 Task: Add Attachment from computer to Card Card0000000281 in Board Board0000000071 in Workspace WS0000000024 in Trello. Add Cover Purple to Card Card0000000281 in Board Board0000000071 in Workspace WS0000000024 in Trello. Add "Move Card To …" Button titled Button0000000281 to "top" of the list "To Do" to Card Card0000000281 in Board Board0000000071 in Workspace WS0000000024 in Trello. Add Description DS0000000281 to Card Card0000000281 in Board Board0000000071 in Workspace WS0000000024 in Trello. Add Comment CM0000000281 to Card Card0000000281 in Board Board0000000071 in Workspace WS0000000024 in Trello
Action: Mouse moved to (362, 208)
Screenshot: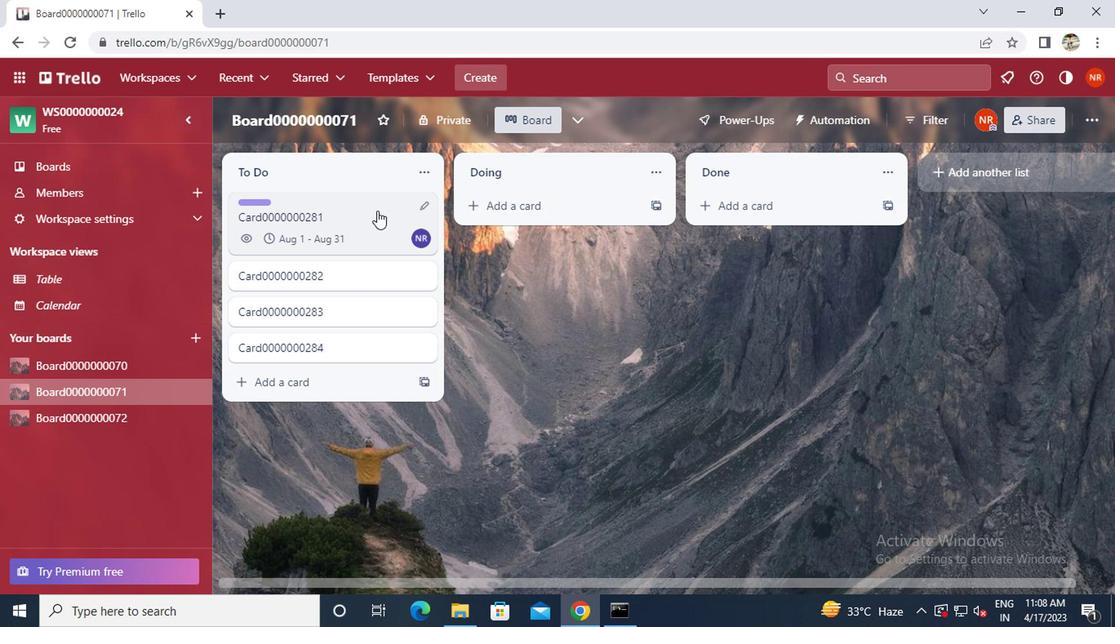
Action: Mouse pressed left at (362, 208)
Screenshot: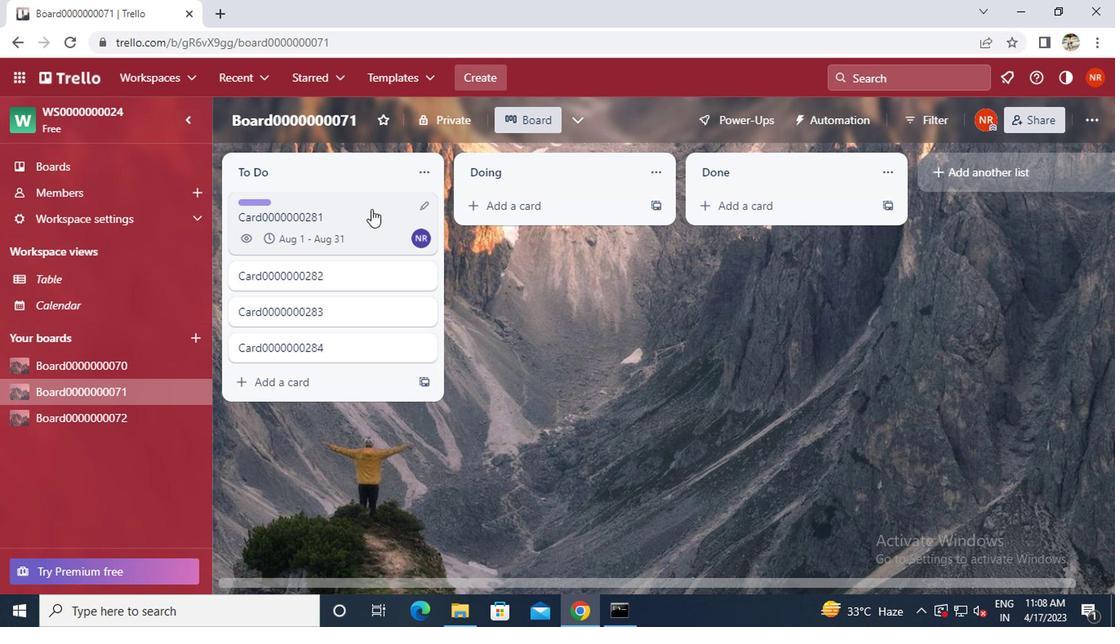 
Action: Mouse moved to (729, 342)
Screenshot: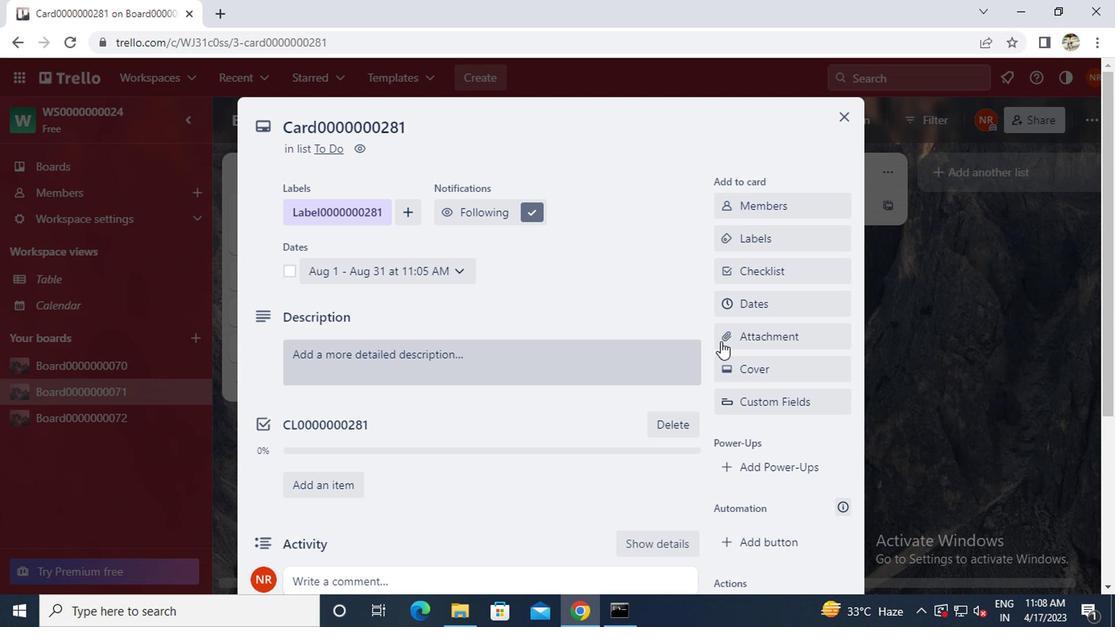 
Action: Mouse pressed left at (729, 342)
Screenshot: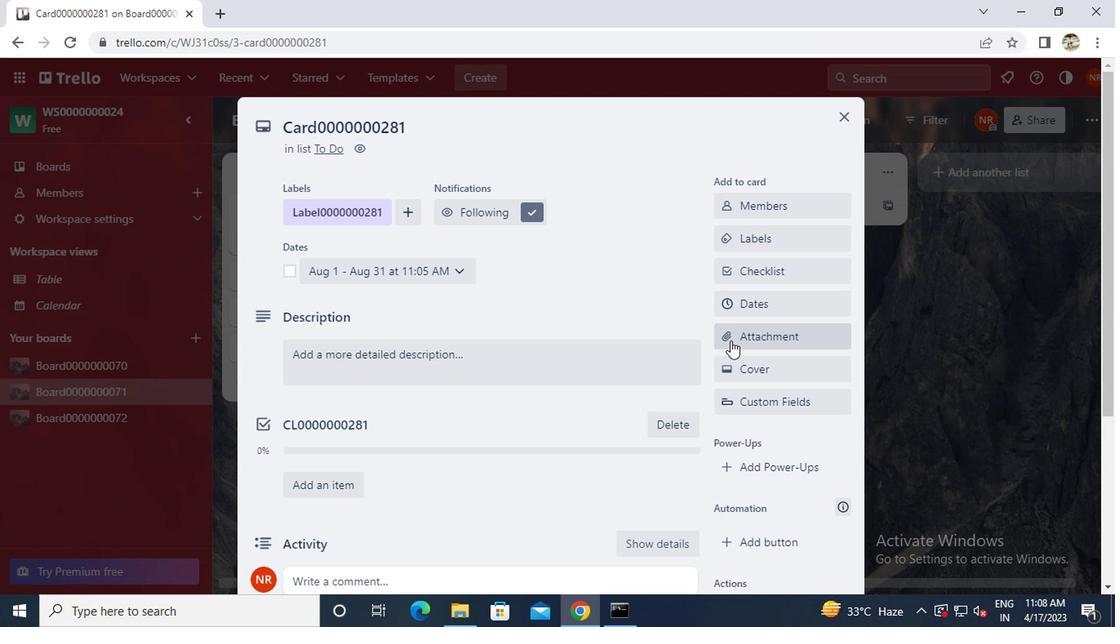 
Action: Mouse moved to (726, 151)
Screenshot: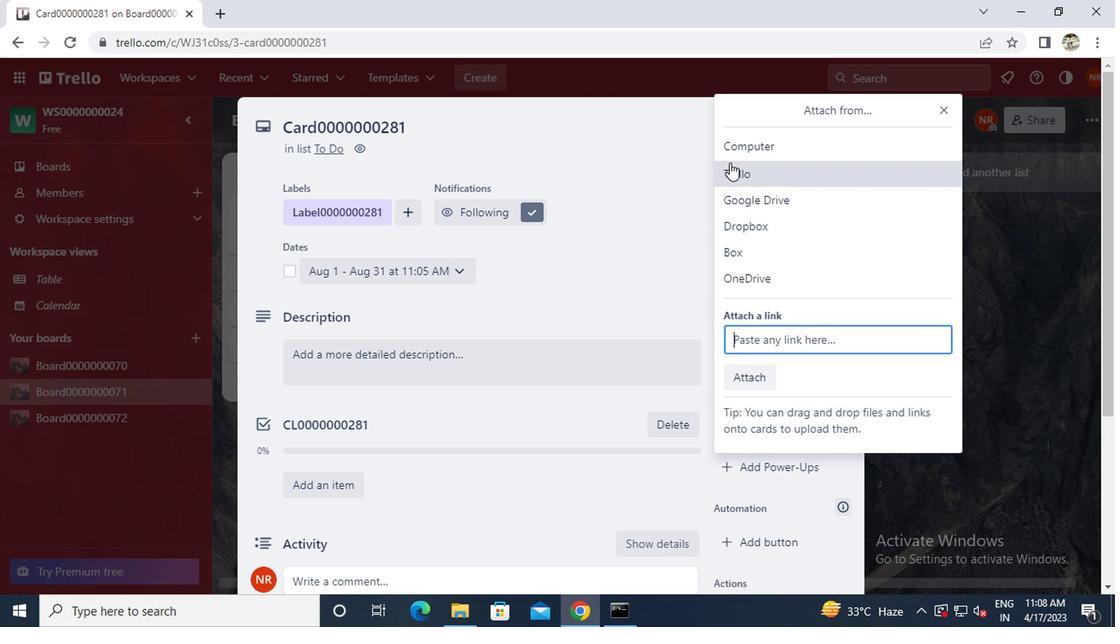 
Action: Mouse pressed left at (726, 151)
Screenshot: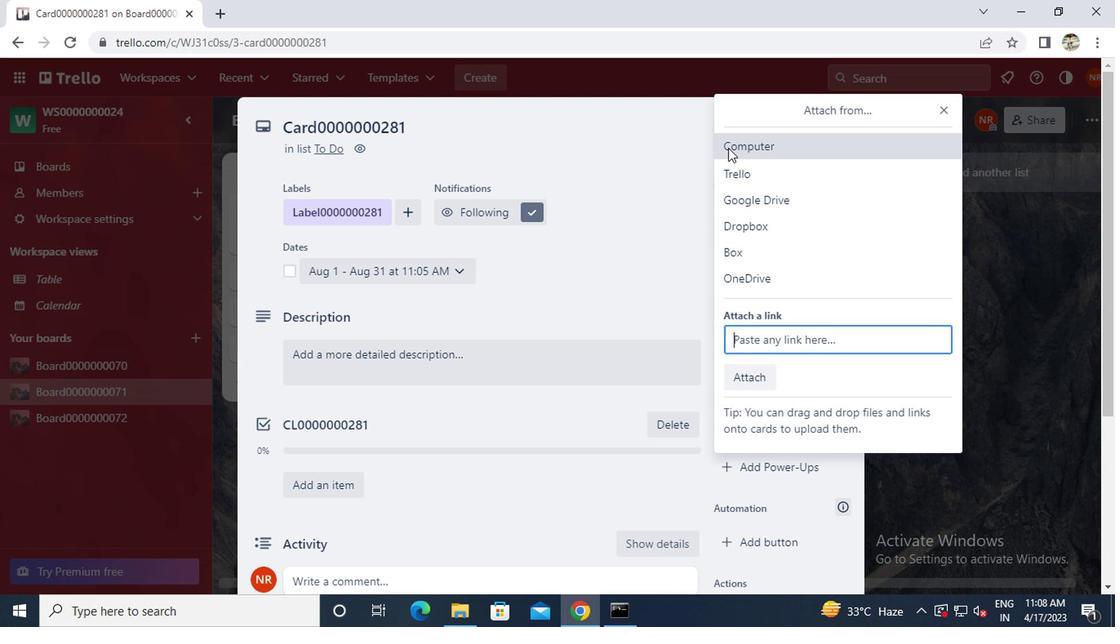 
Action: Mouse moved to (365, 193)
Screenshot: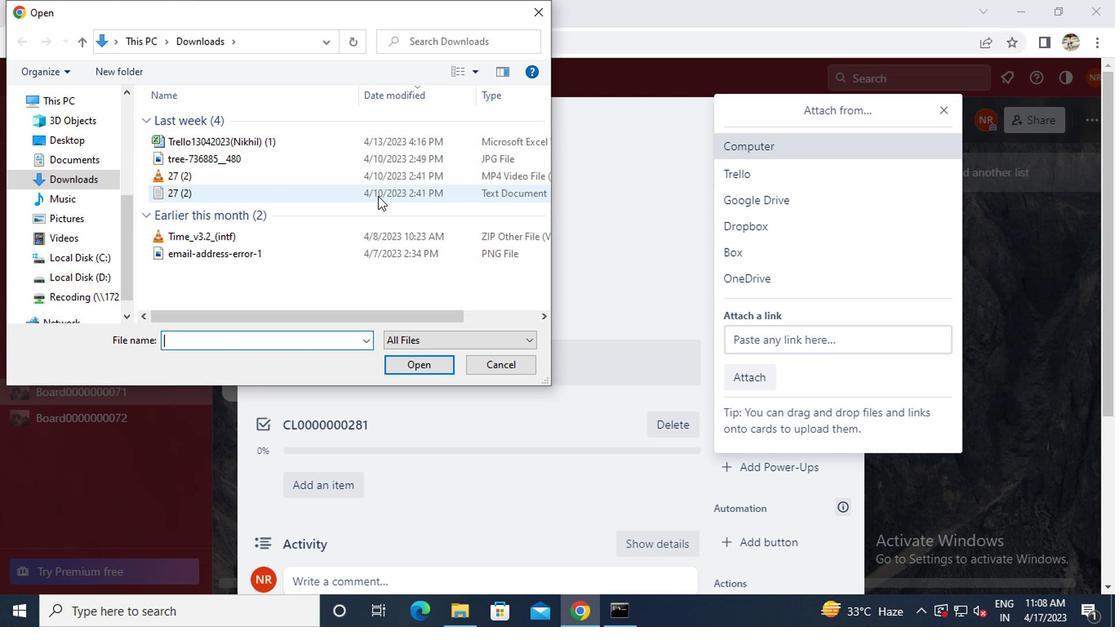 
Action: Mouse pressed left at (365, 193)
Screenshot: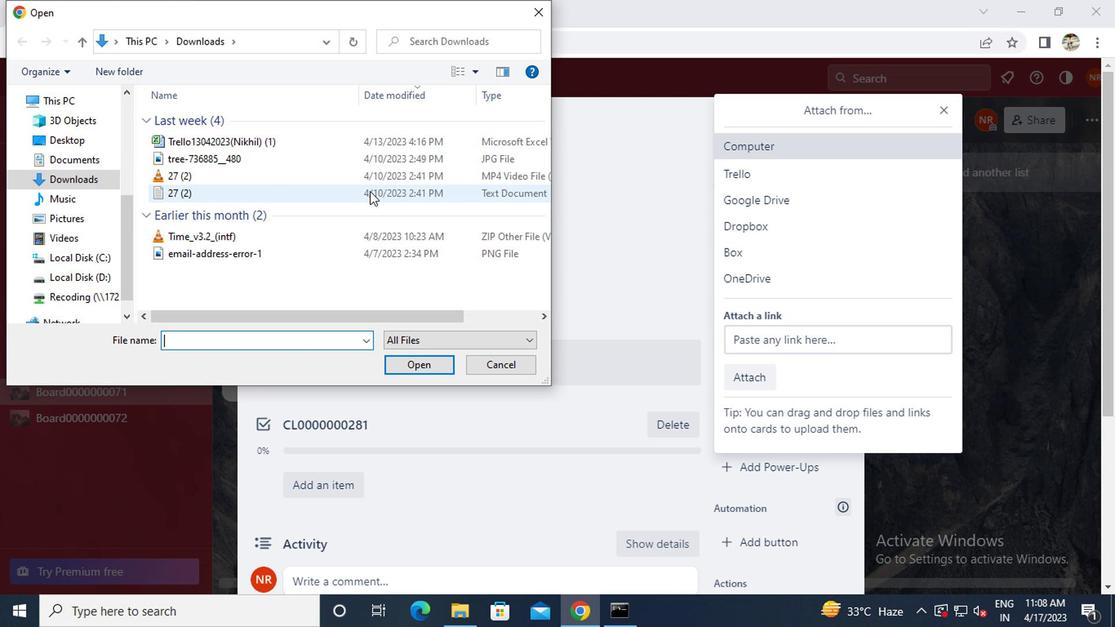 
Action: Mouse moved to (431, 370)
Screenshot: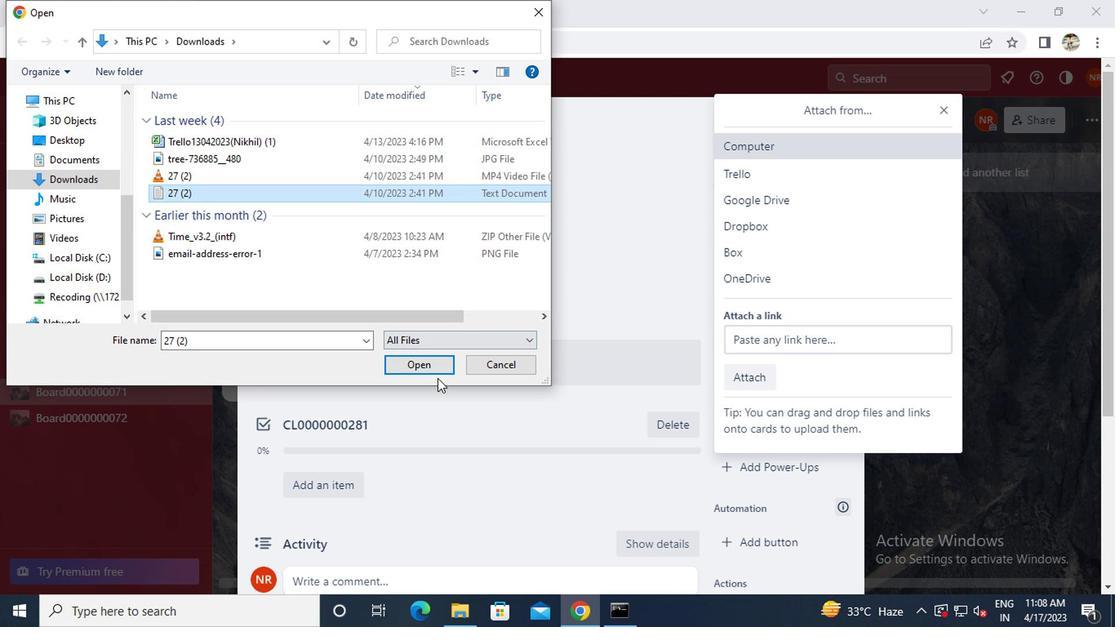 
Action: Mouse pressed left at (431, 370)
Screenshot: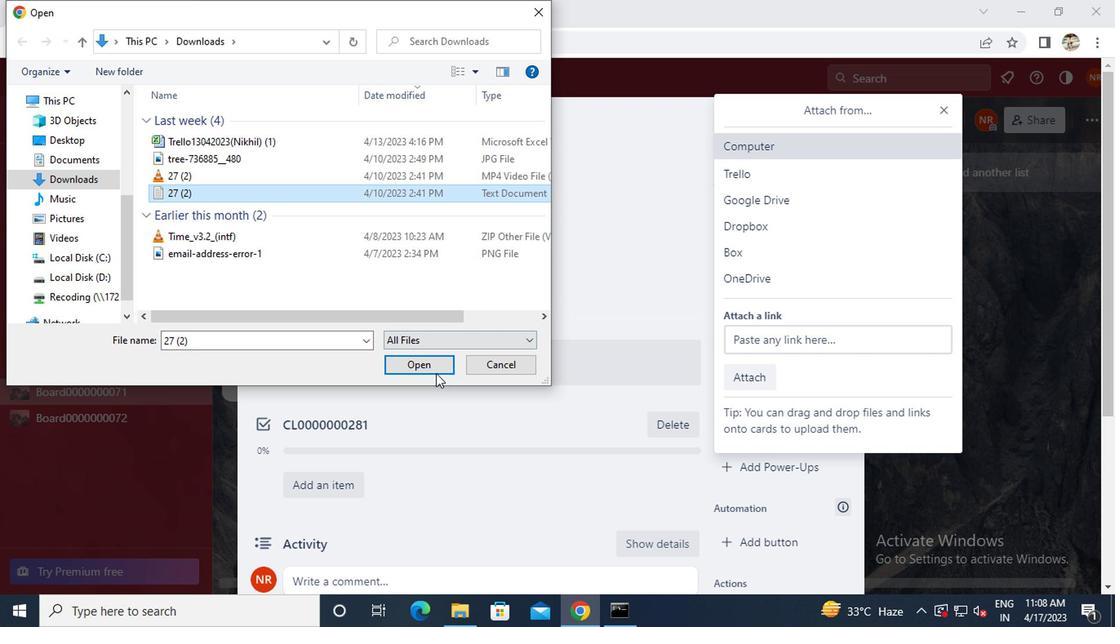 
Action: Mouse moved to (731, 371)
Screenshot: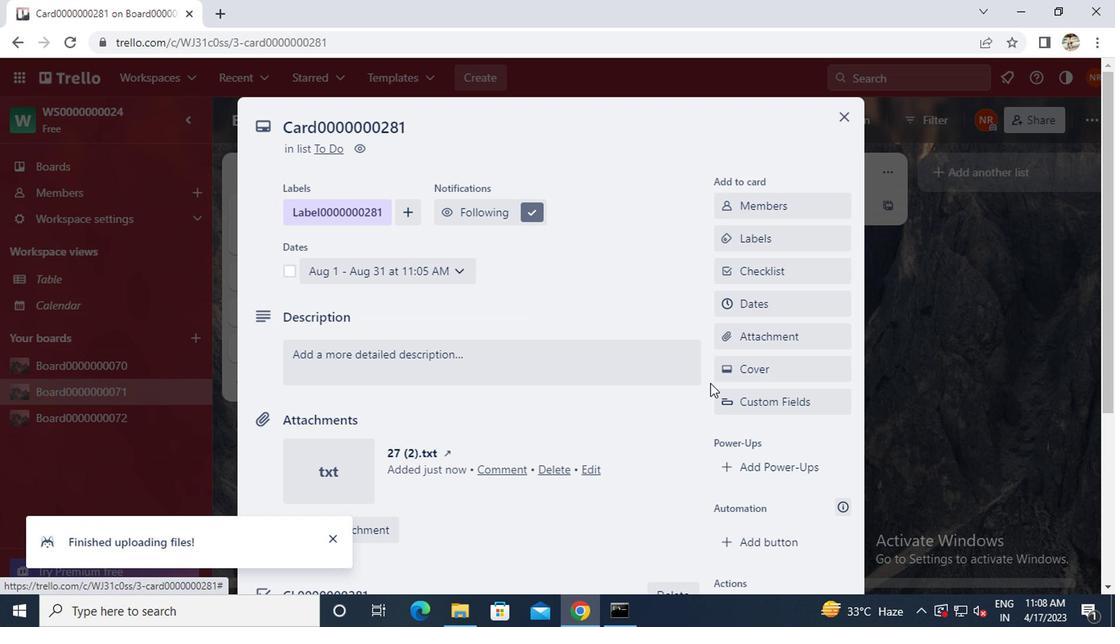 
Action: Mouse pressed left at (731, 371)
Screenshot: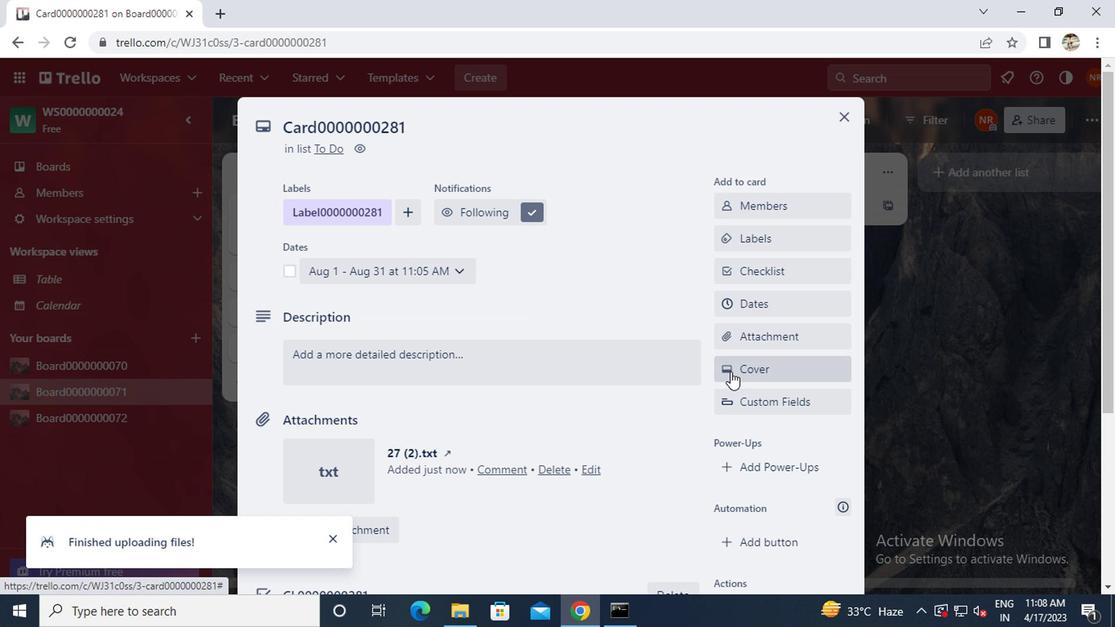 
Action: Mouse moved to (921, 260)
Screenshot: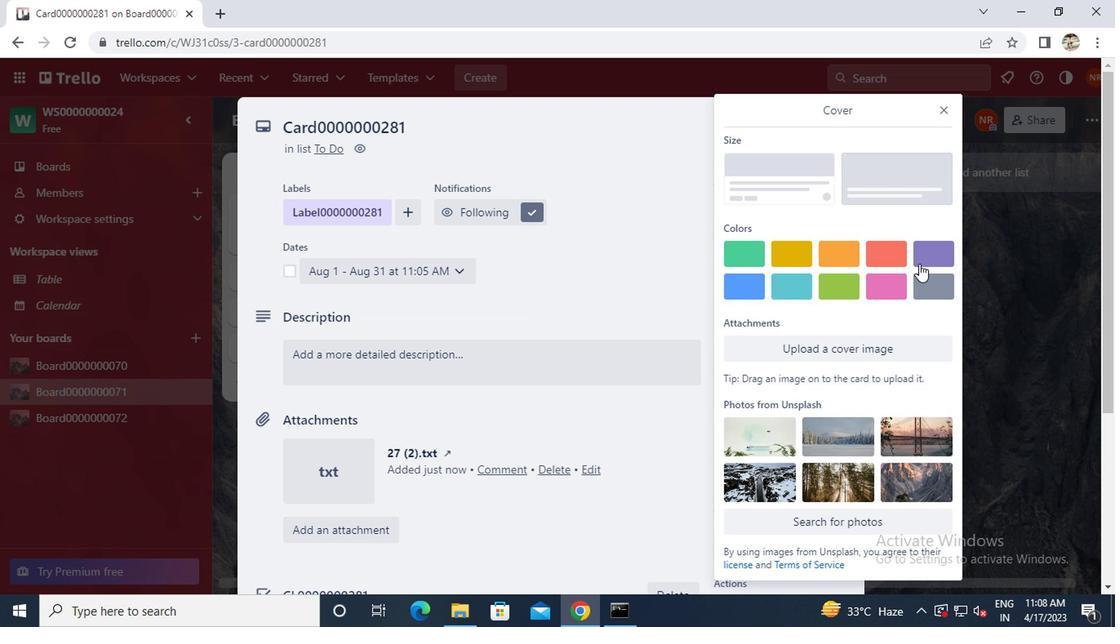 
Action: Mouse pressed left at (921, 260)
Screenshot: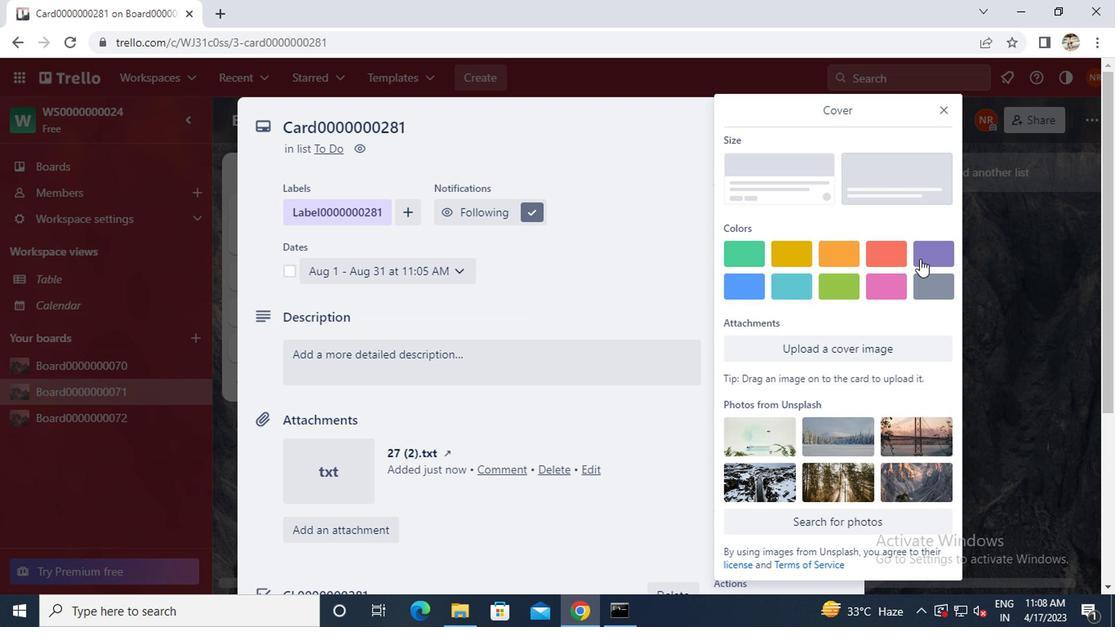 
Action: Mouse moved to (941, 109)
Screenshot: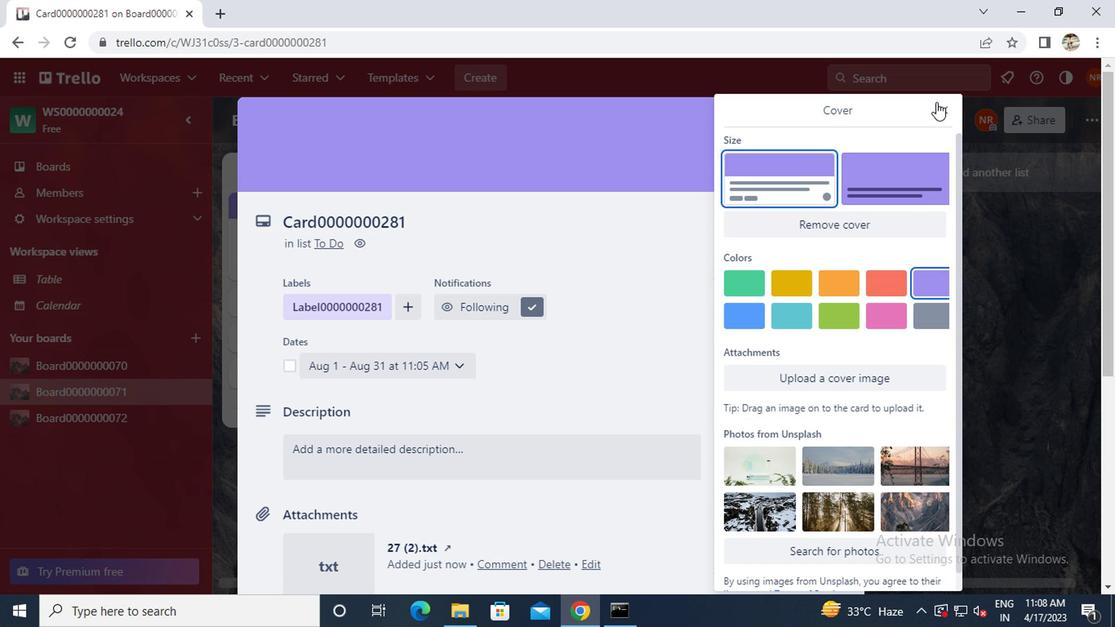 
Action: Mouse pressed left at (941, 109)
Screenshot: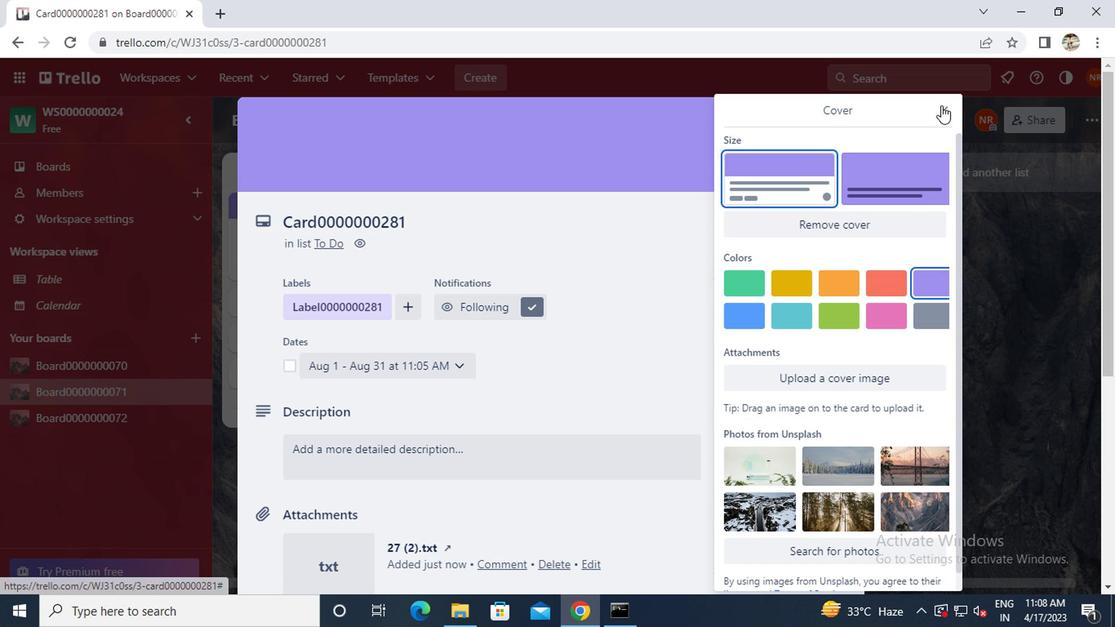
Action: Mouse moved to (776, 344)
Screenshot: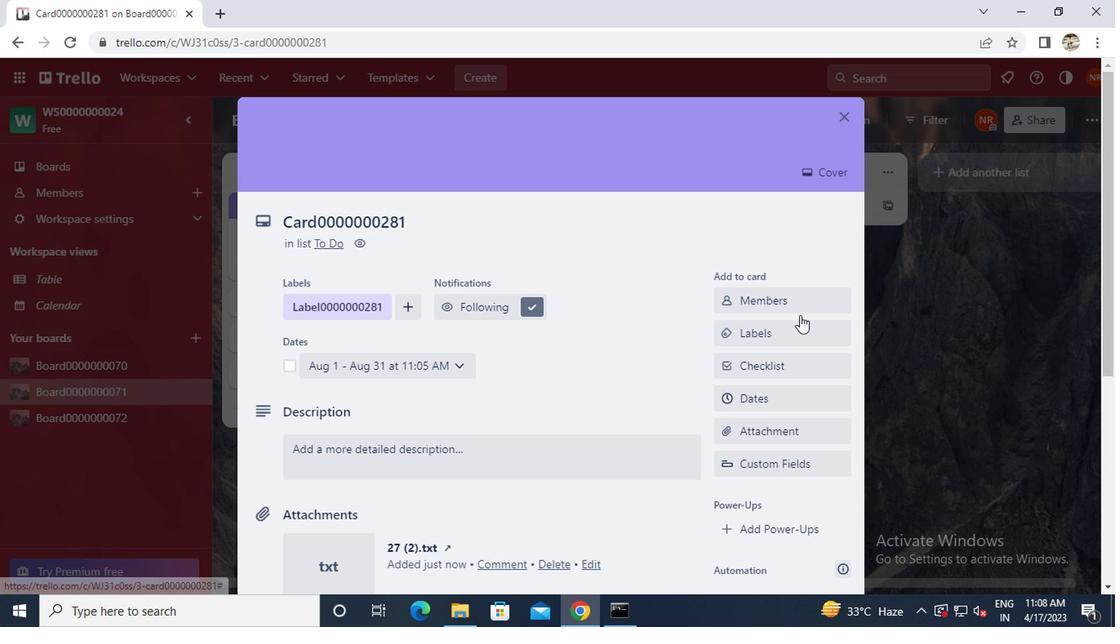 
Action: Mouse scrolled (776, 344) with delta (0, 0)
Screenshot: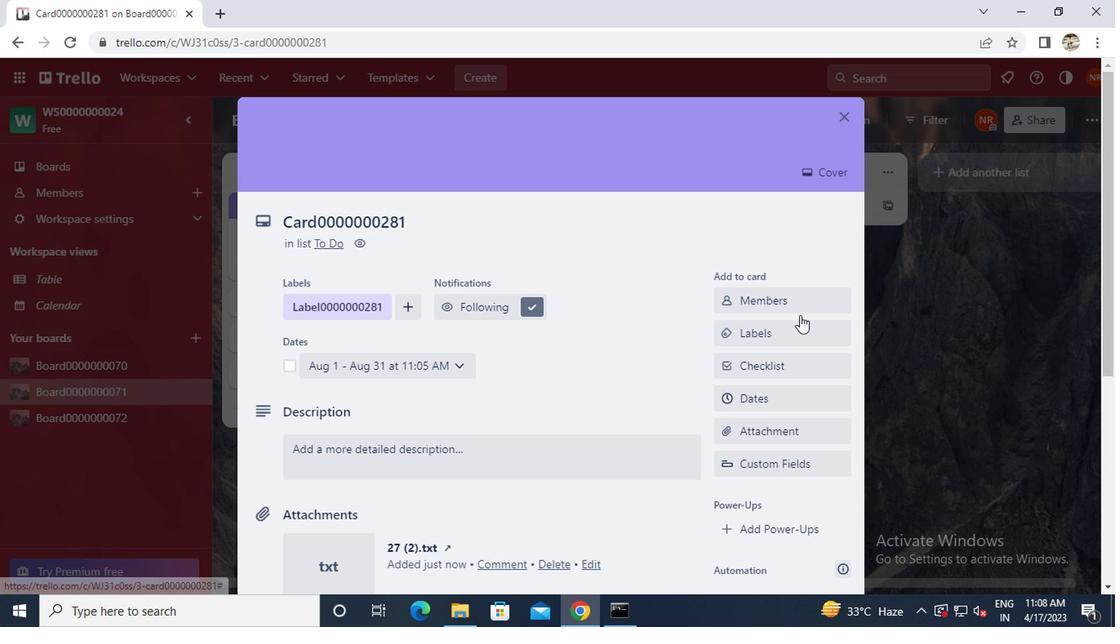 
Action: Mouse scrolled (776, 344) with delta (0, 0)
Screenshot: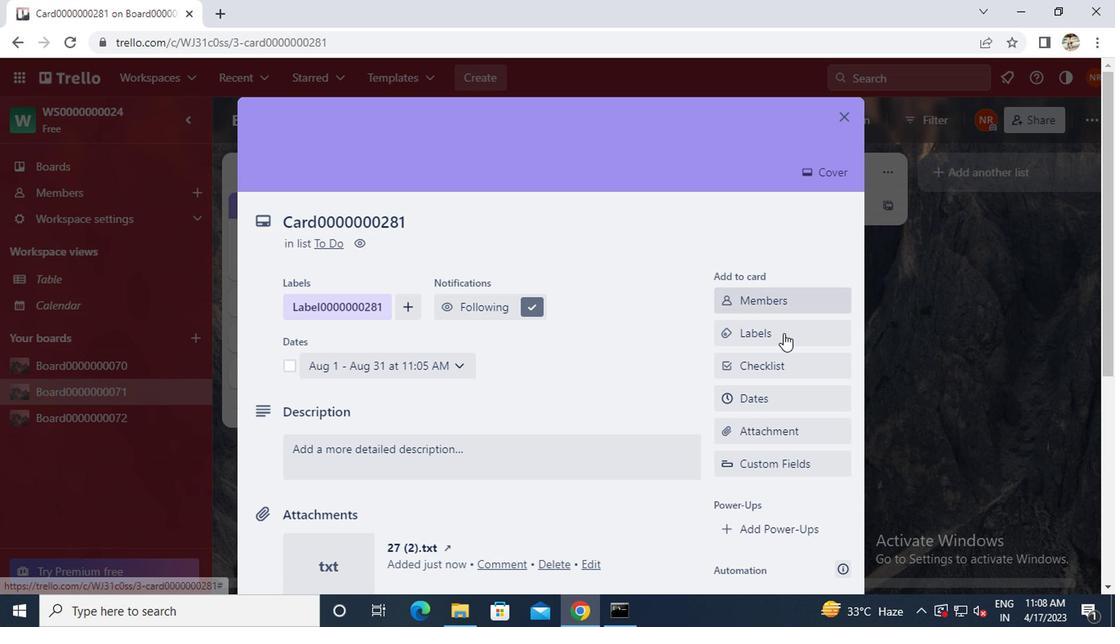 
Action: Mouse scrolled (776, 344) with delta (0, 0)
Screenshot: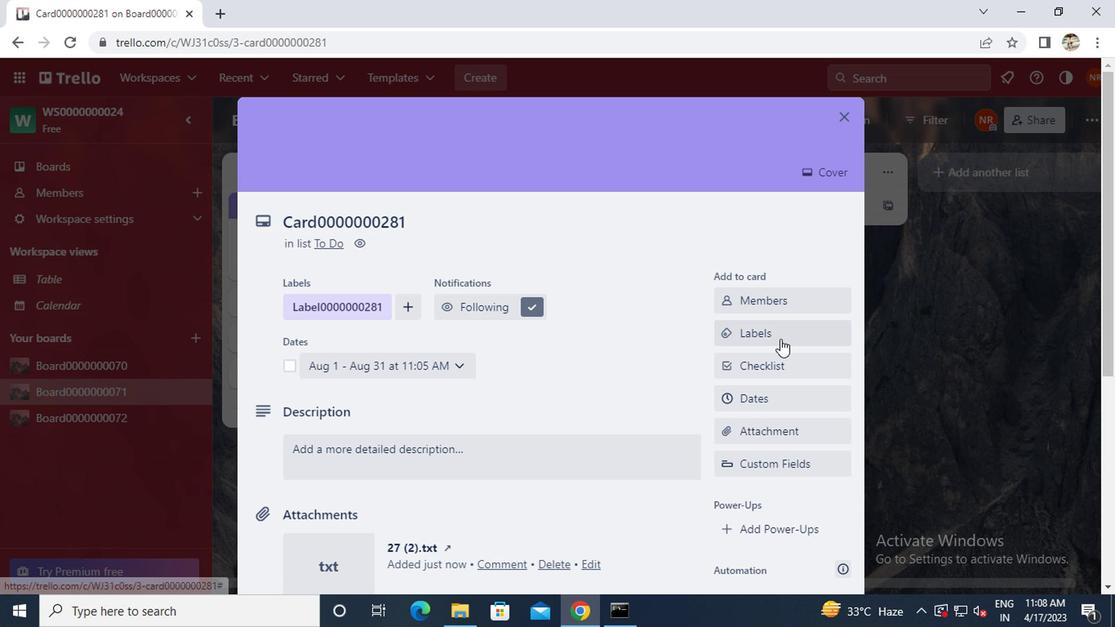 
Action: Mouse moved to (775, 359)
Screenshot: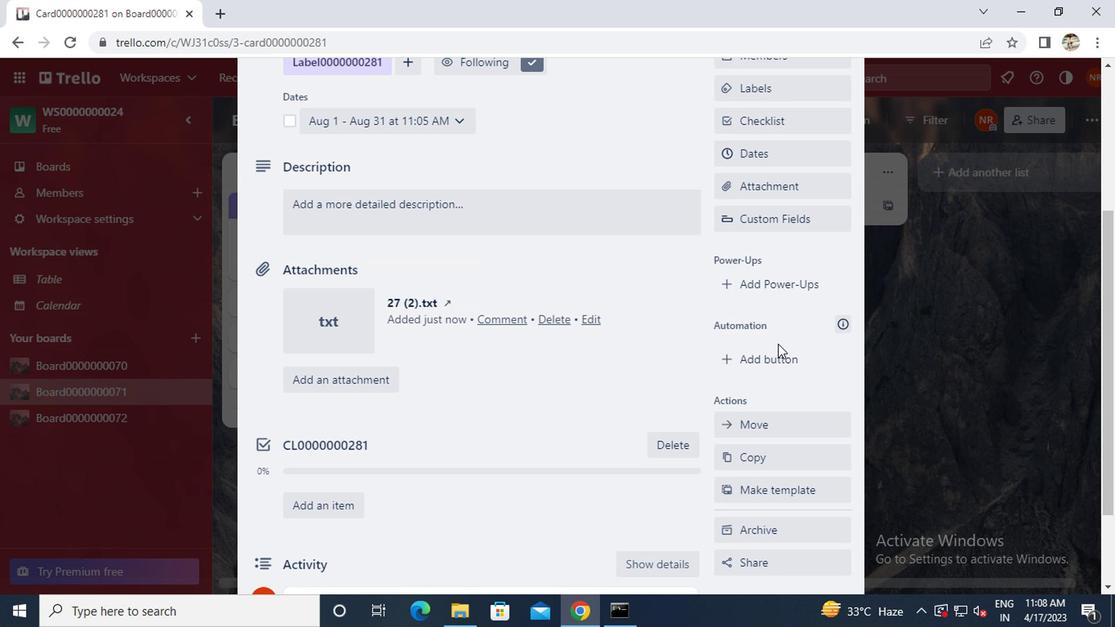 
Action: Mouse pressed left at (775, 359)
Screenshot: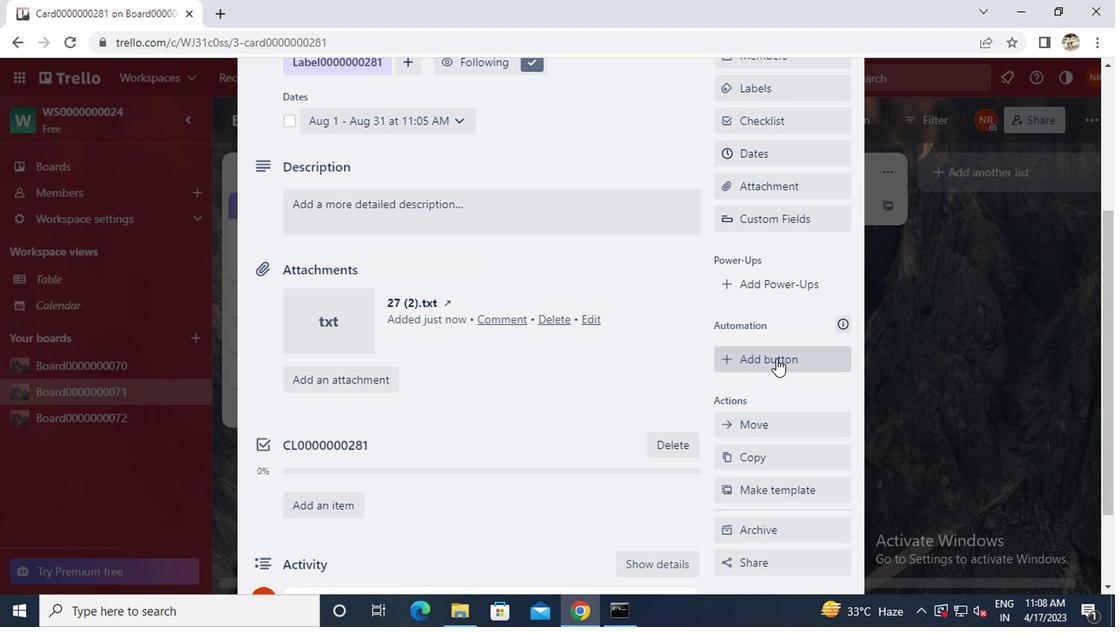 
Action: Mouse moved to (789, 191)
Screenshot: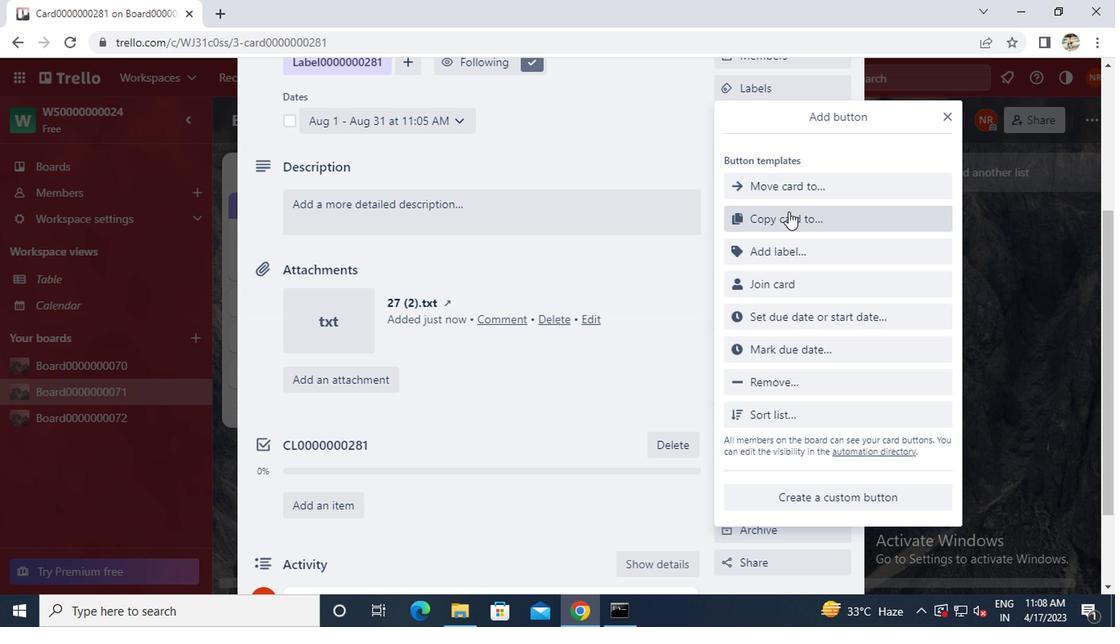 
Action: Mouse pressed left at (789, 191)
Screenshot: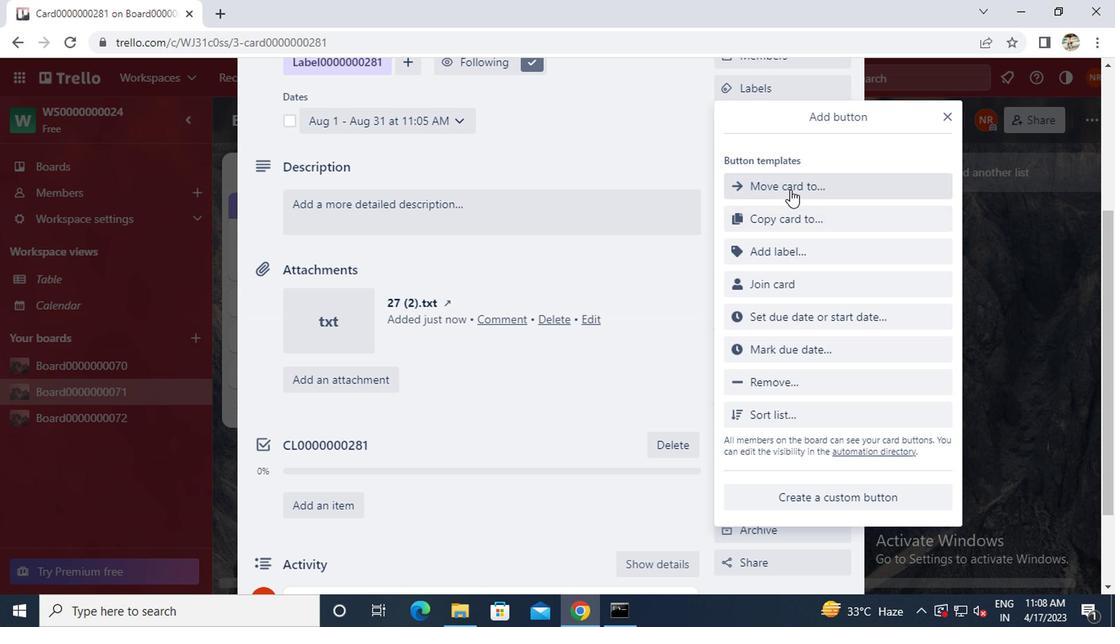 
Action: Mouse moved to (789, 193)
Screenshot: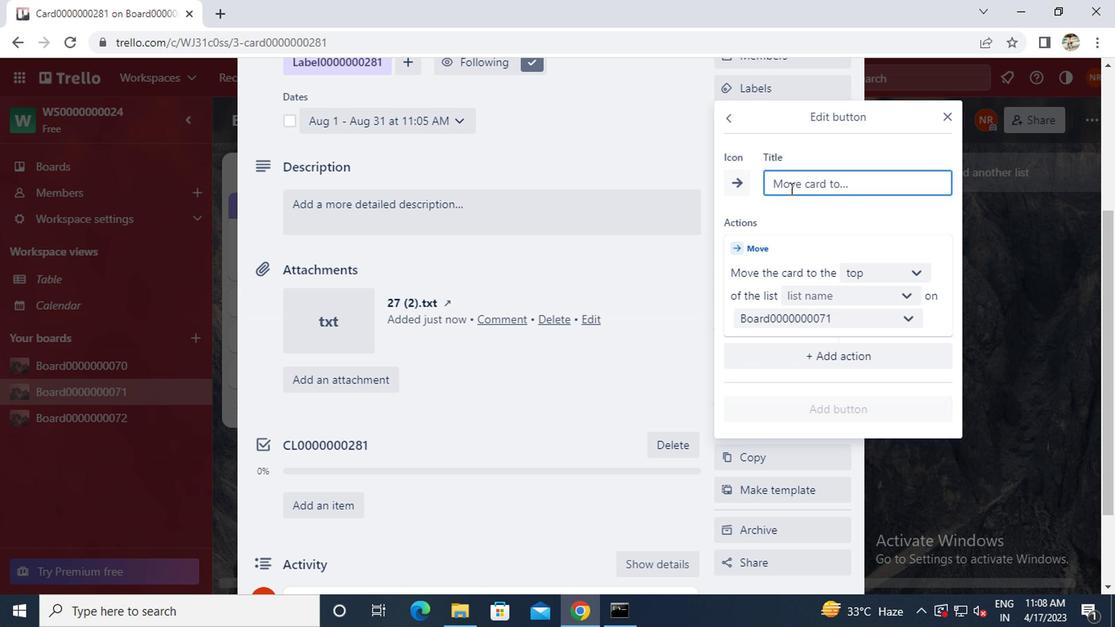 
Action: Key pressed <Key.caps_lock>b<Key.caps_lock>utton0000000281
Screenshot: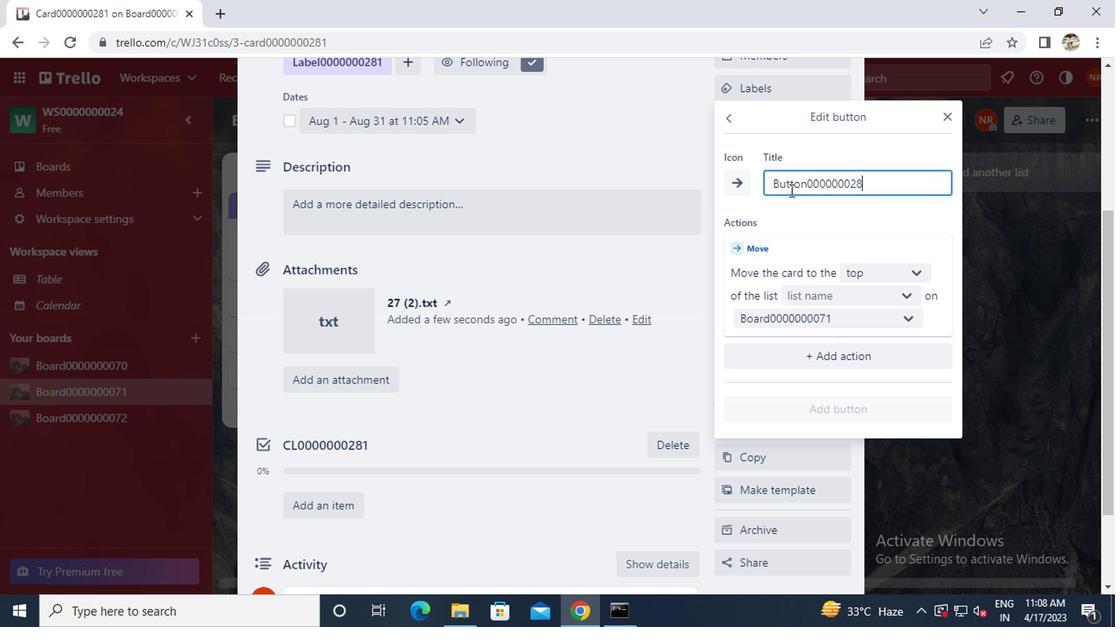 
Action: Mouse moved to (824, 298)
Screenshot: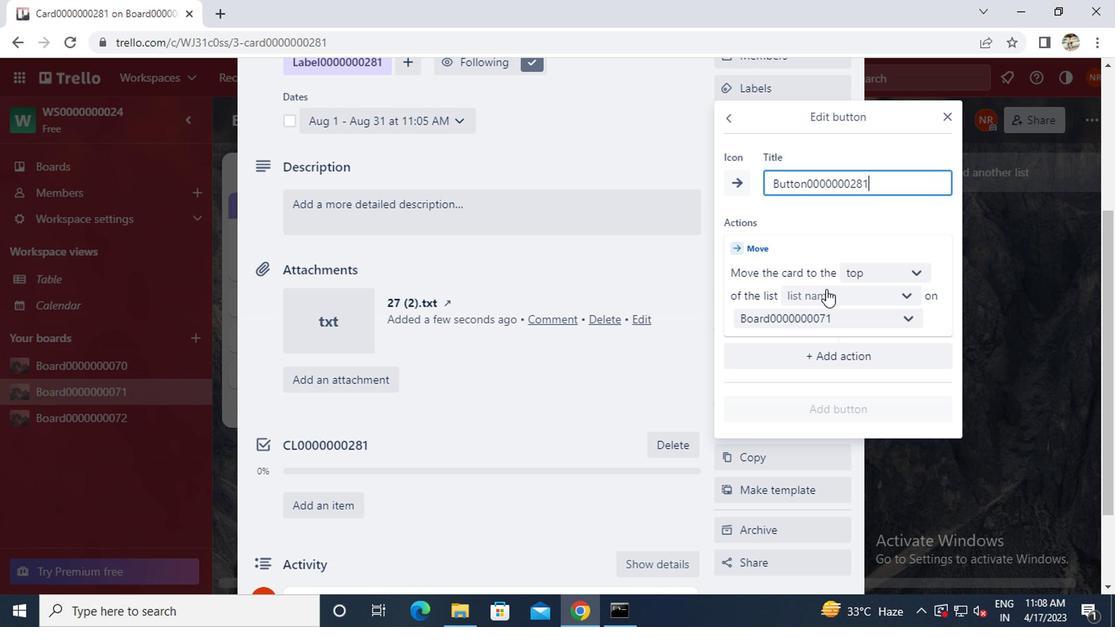 
Action: Mouse pressed left at (824, 298)
Screenshot: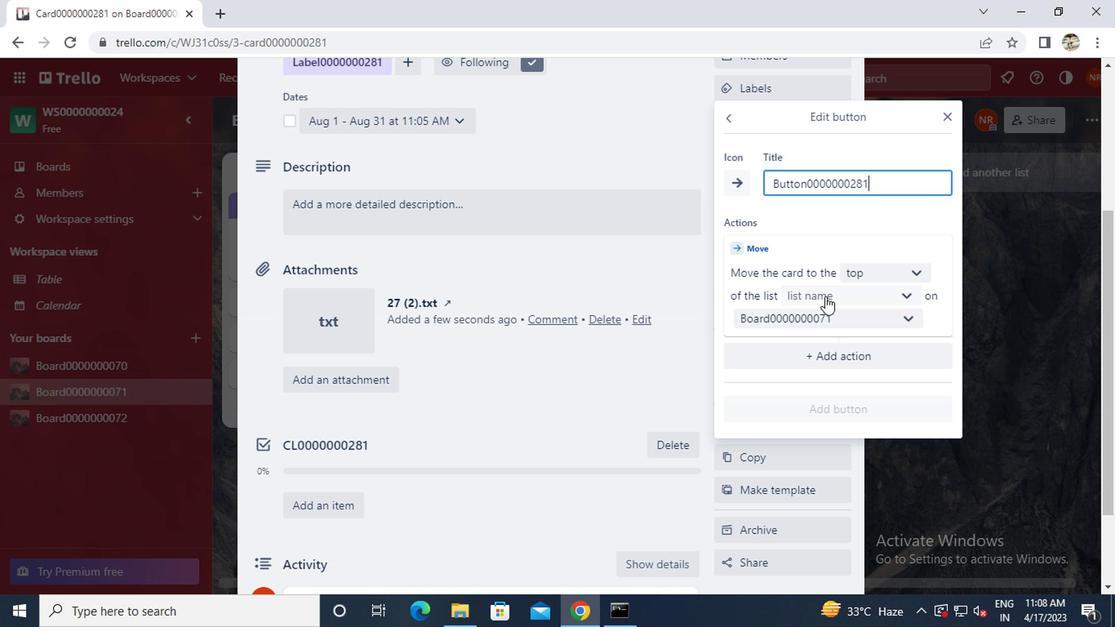 
Action: Mouse moved to (817, 330)
Screenshot: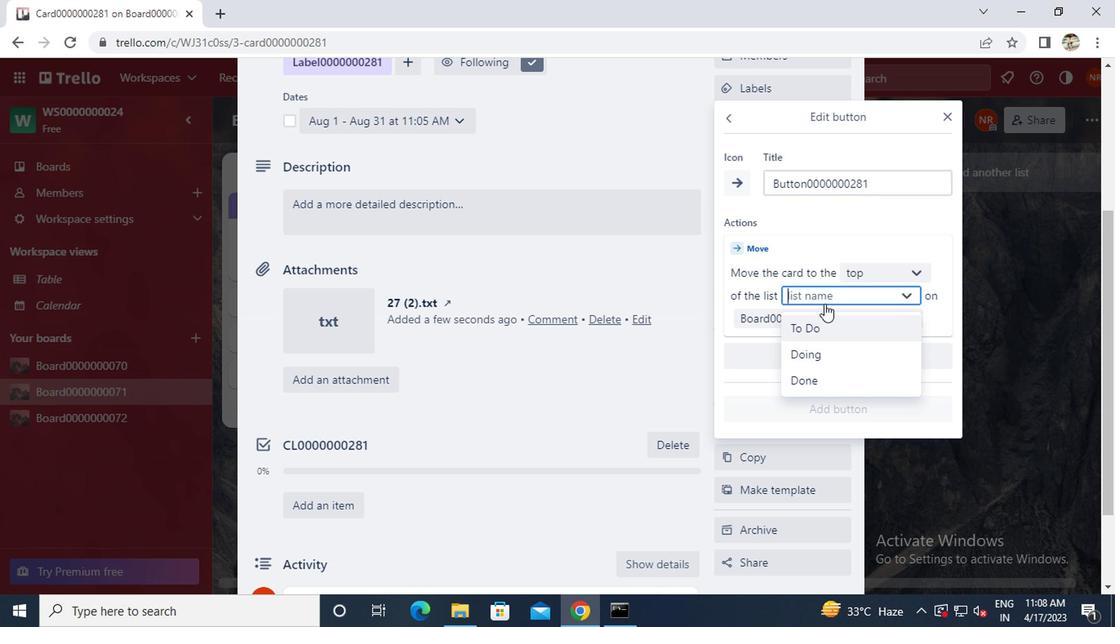 
Action: Mouse pressed left at (817, 330)
Screenshot: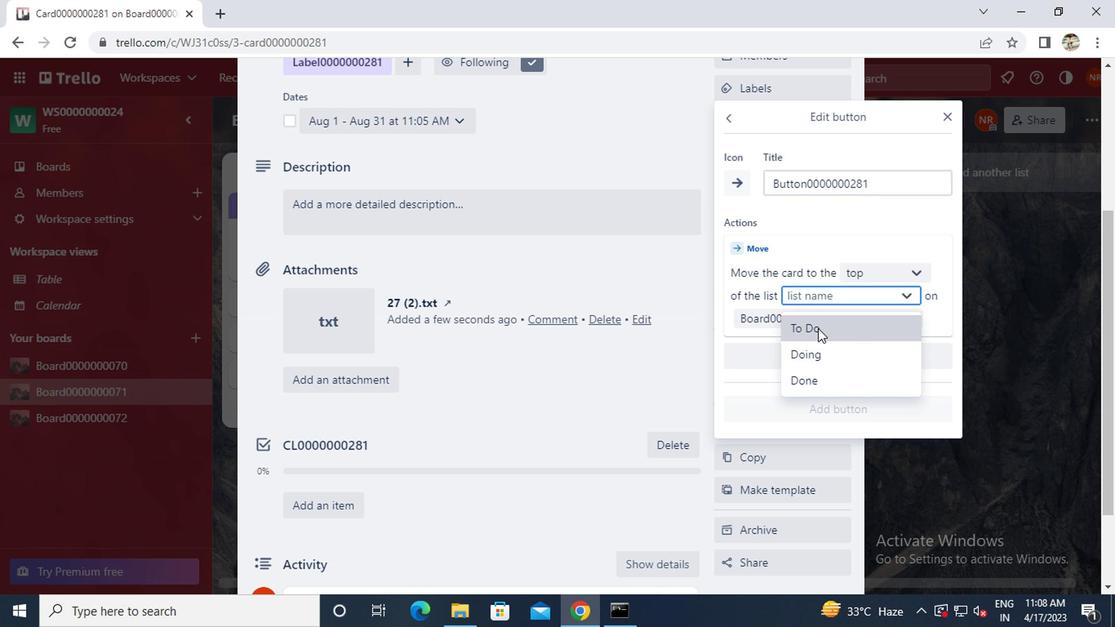 
Action: Mouse moved to (800, 407)
Screenshot: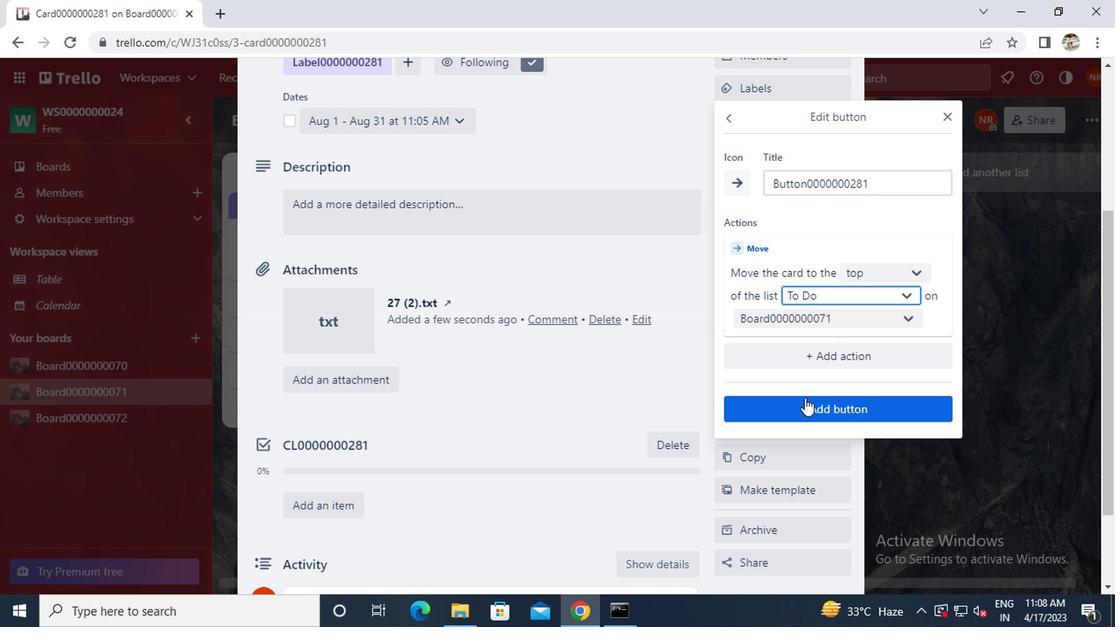 
Action: Mouse pressed left at (800, 407)
Screenshot: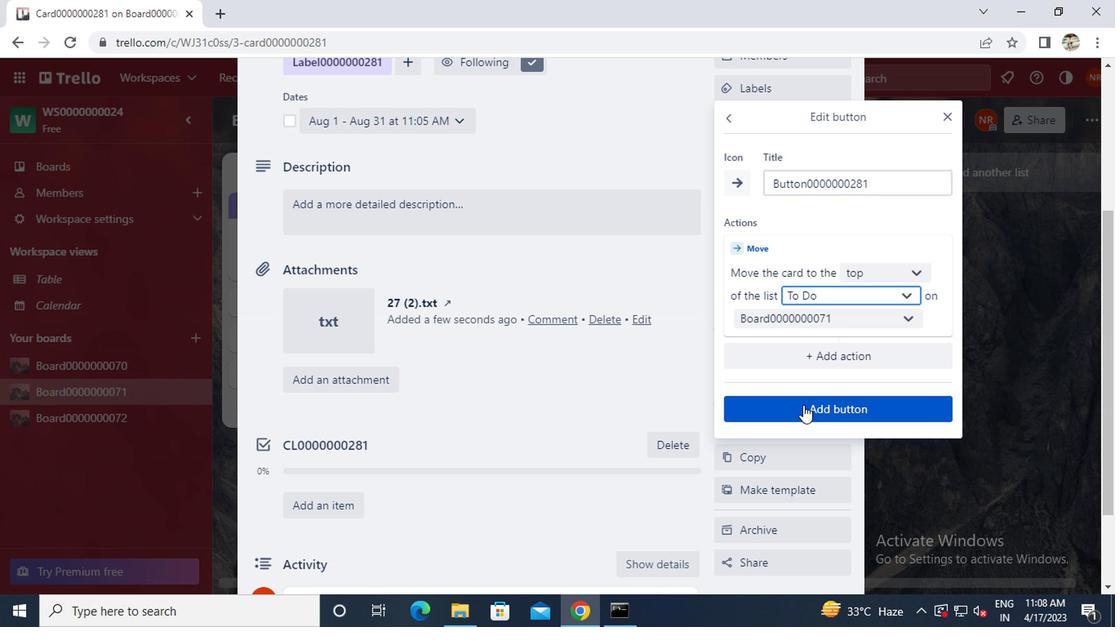 
Action: Mouse moved to (508, 391)
Screenshot: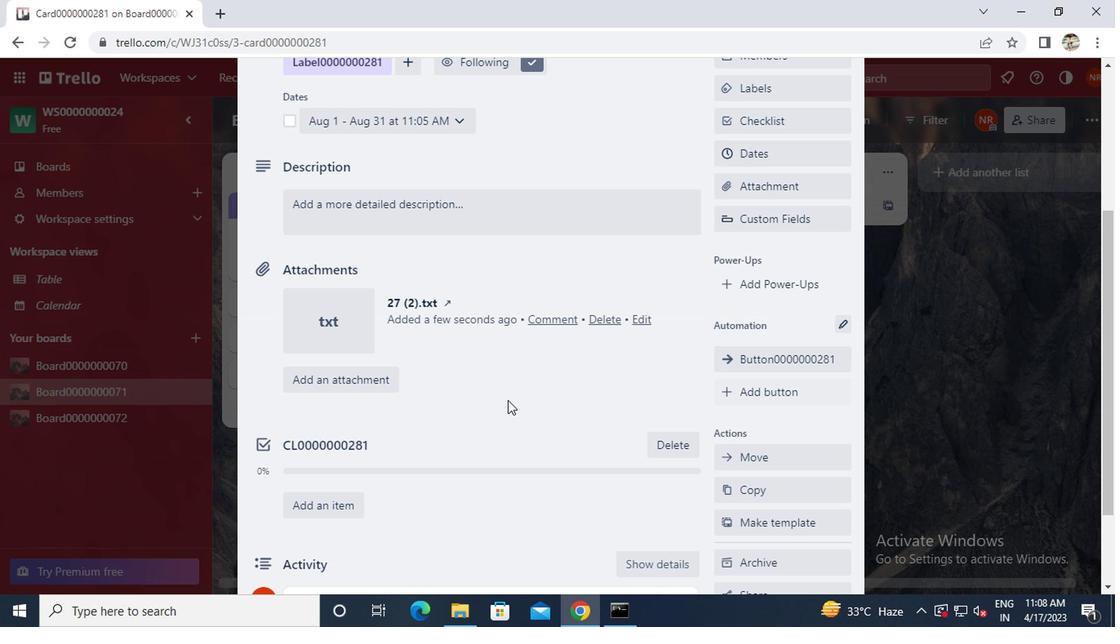 
Action: Mouse scrolled (508, 392) with delta (0, 0)
Screenshot: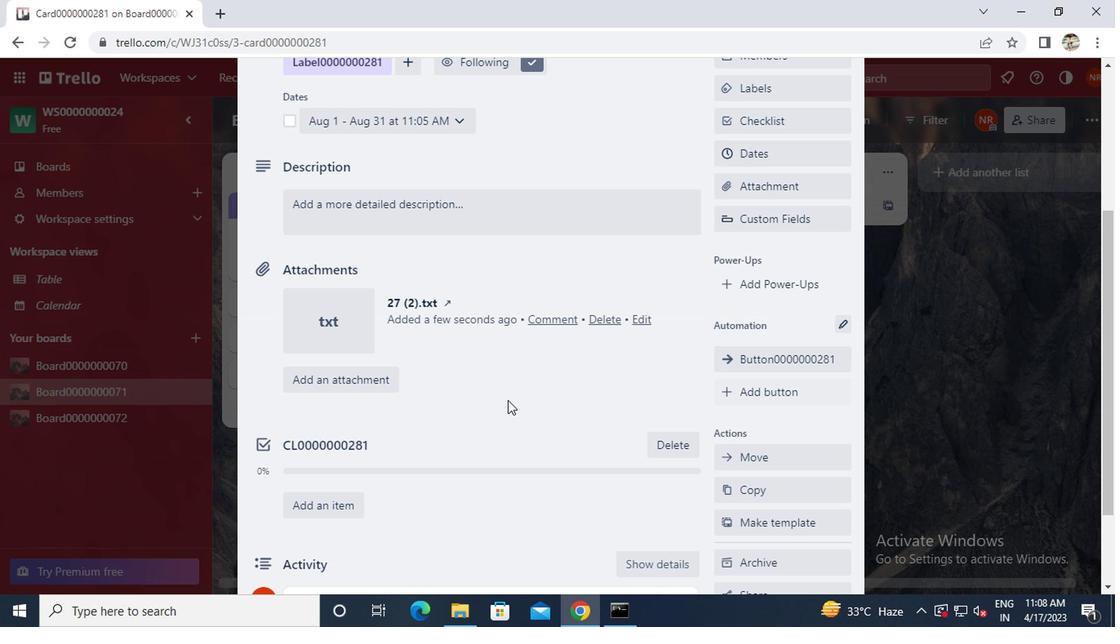
Action: Mouse moved to (495, 296)
Screenshot: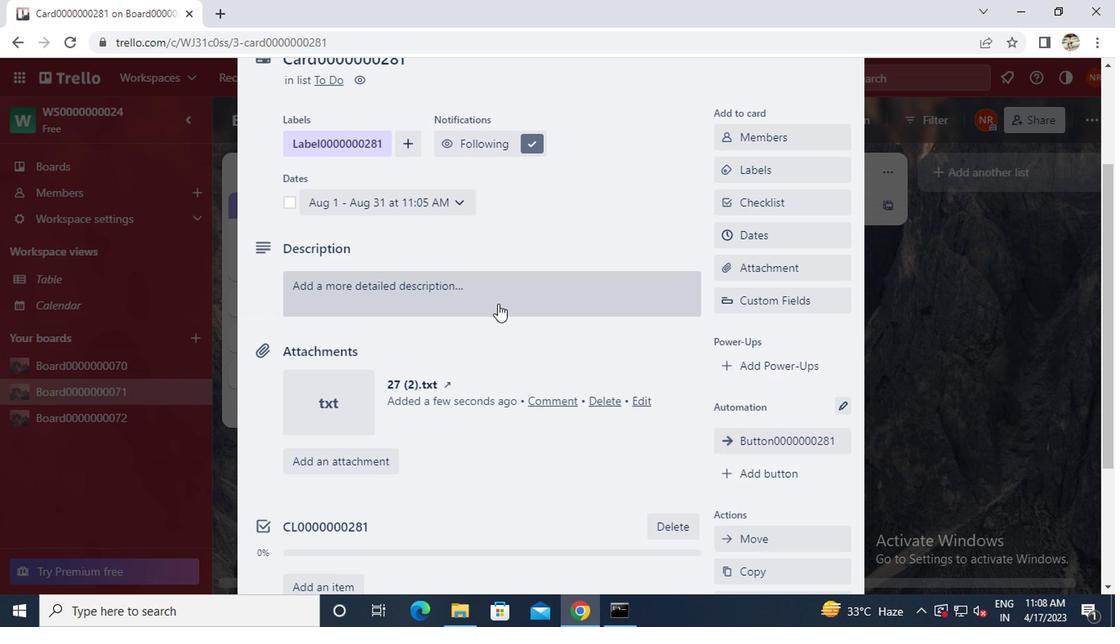
Action: Mouse pressed left at (495, 296)
Screenshot: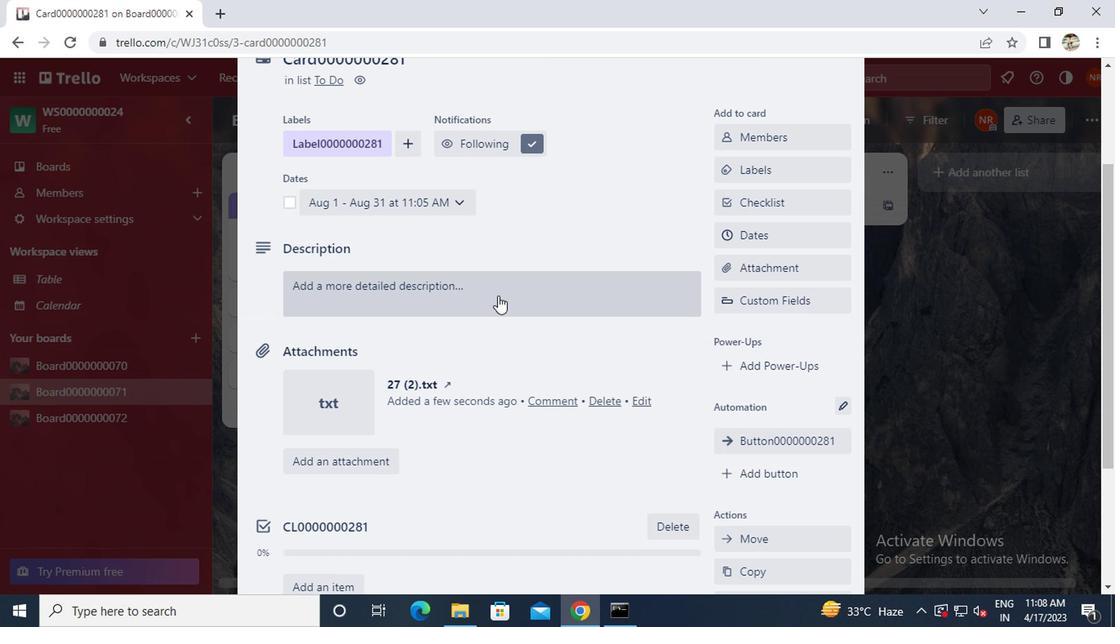 
Action: Key pressed <Key.caps_lock>ds0000000281
Screenshot: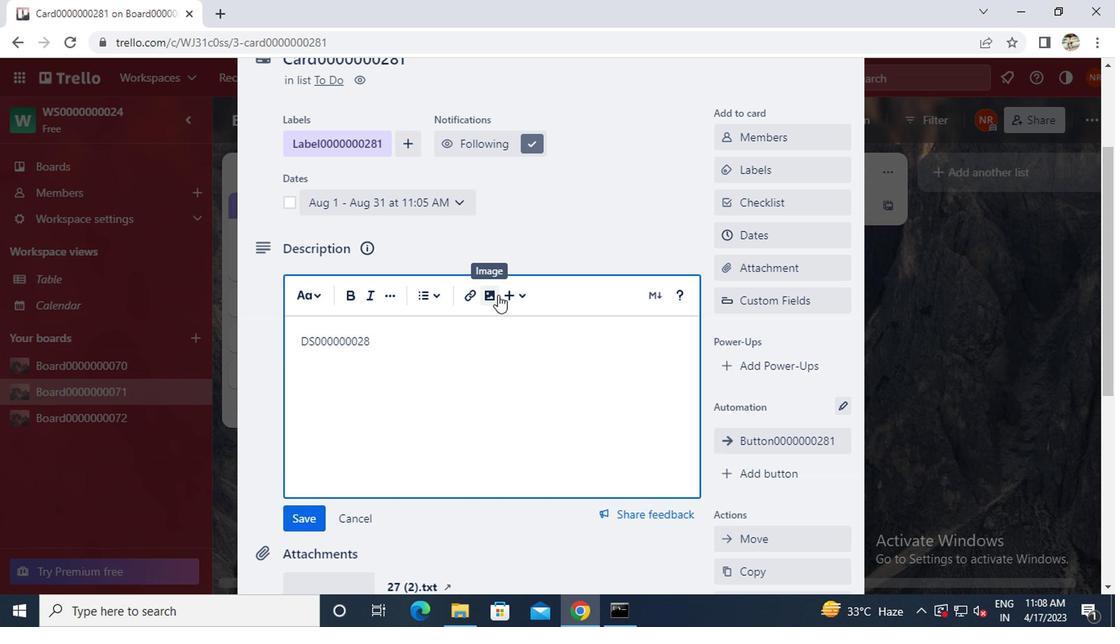 
Action: Mouse moved to (305, 524)
Screenshot: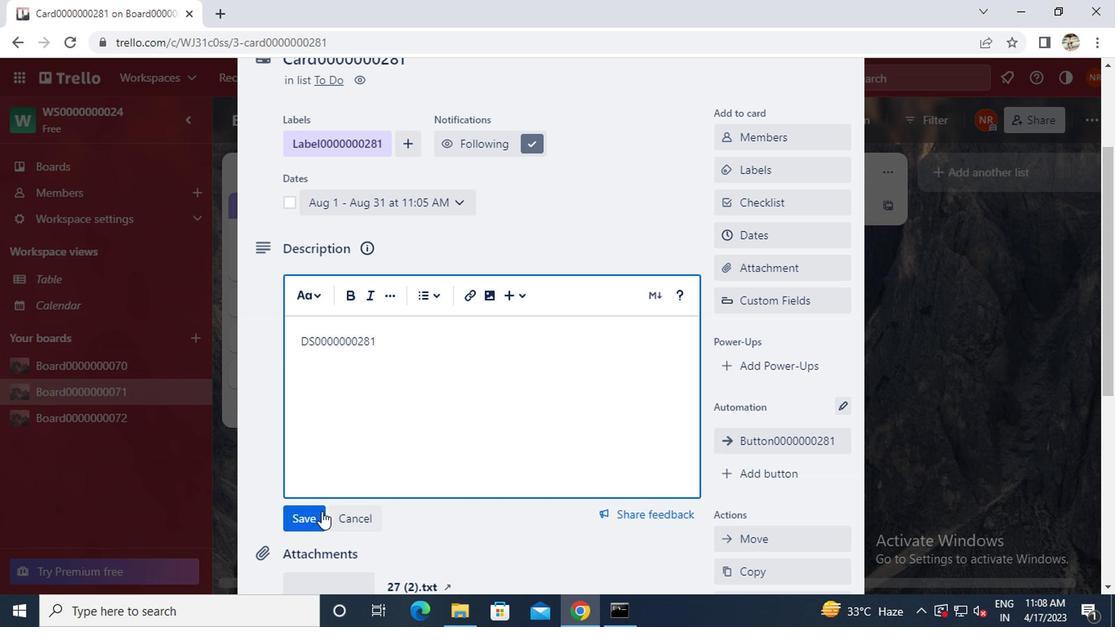 
Action: Mouse pressed left at (305, 524)
Screenshot: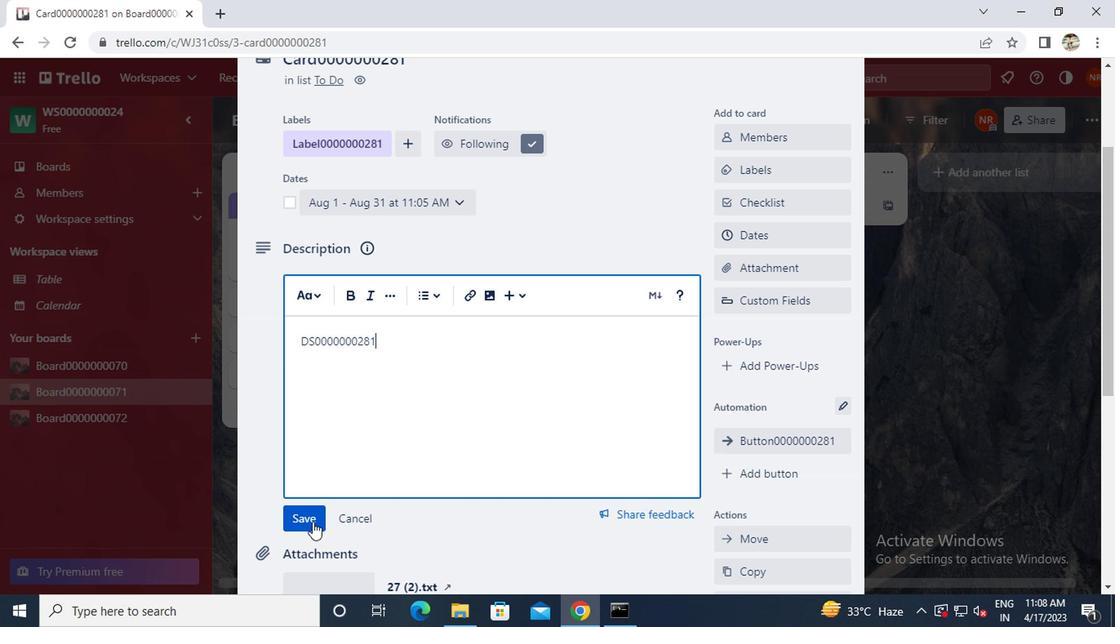 
Action: Mouse scrolled (305, 523) with delta (0, -1)
Screenshot: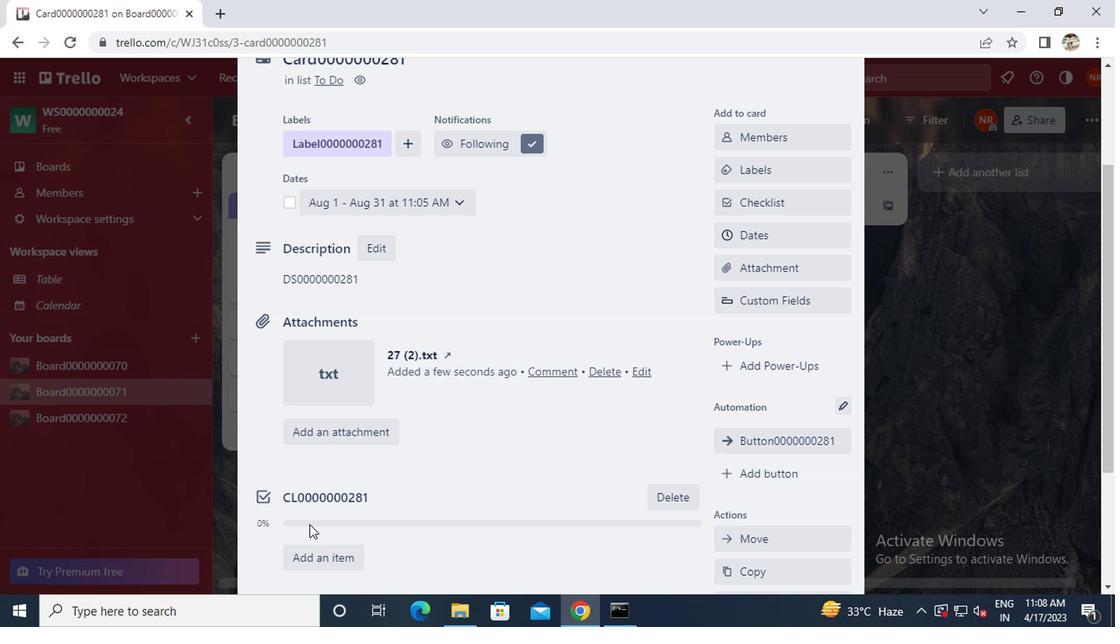
Action: Mouse scrolled (305, 523) with delta (0, -1)
Screenshot: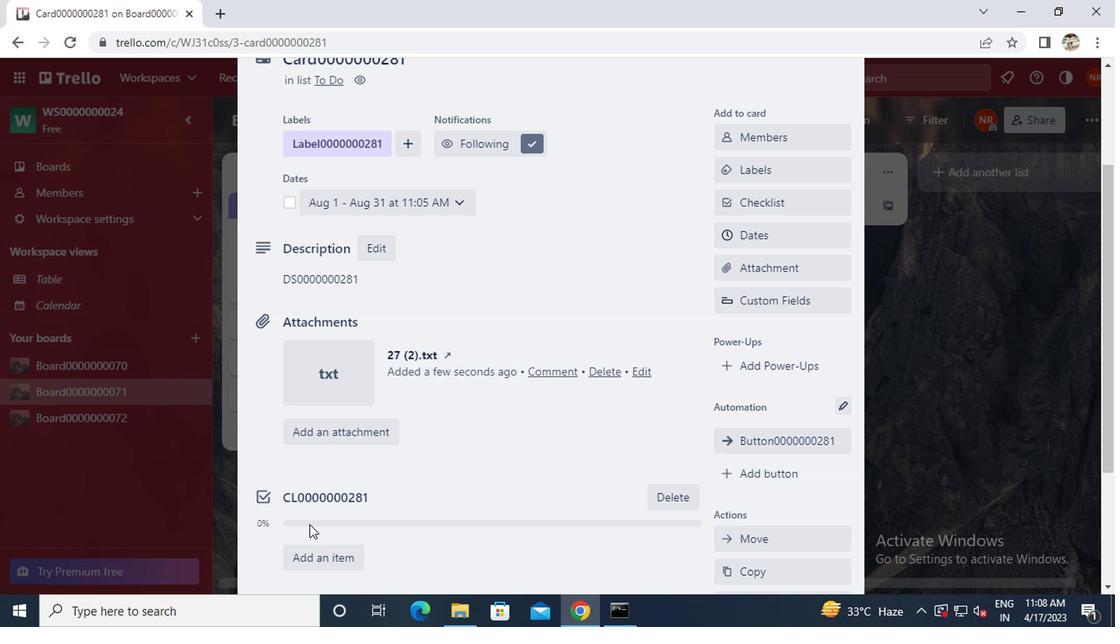 
Action: Mouse moved to (317, 487)
Screenshot: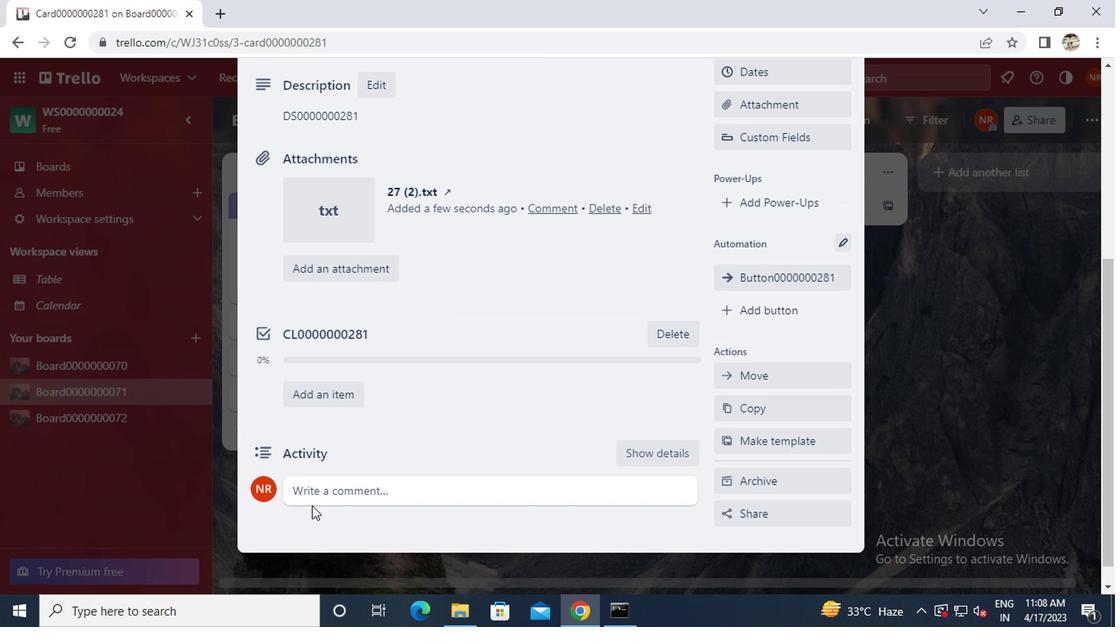 
Action: Mouse pressed left at (317, 487)
Screenshot: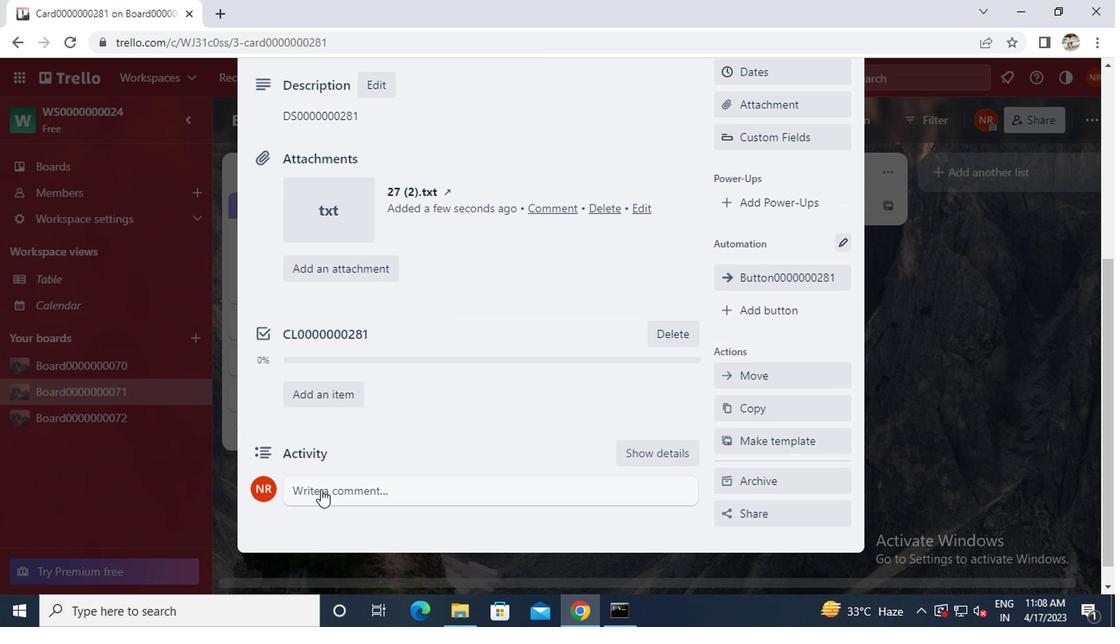 
Action: Key pressed cm0000000<Key.backspace>281
Screenshot: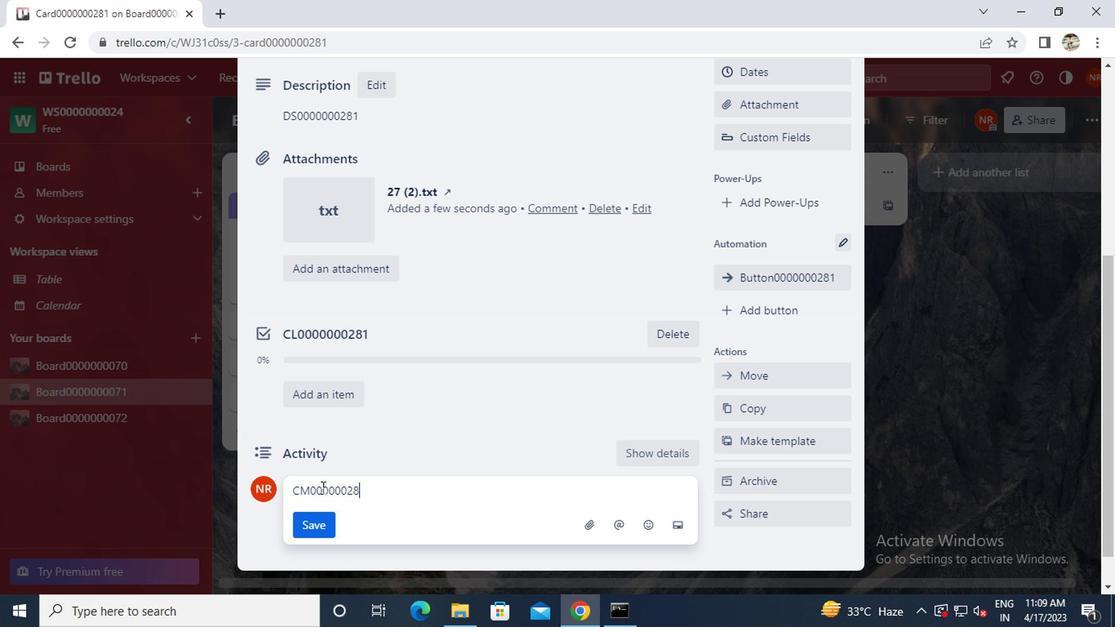 
Action: Mouse moved to (317, 523)
Screenshot: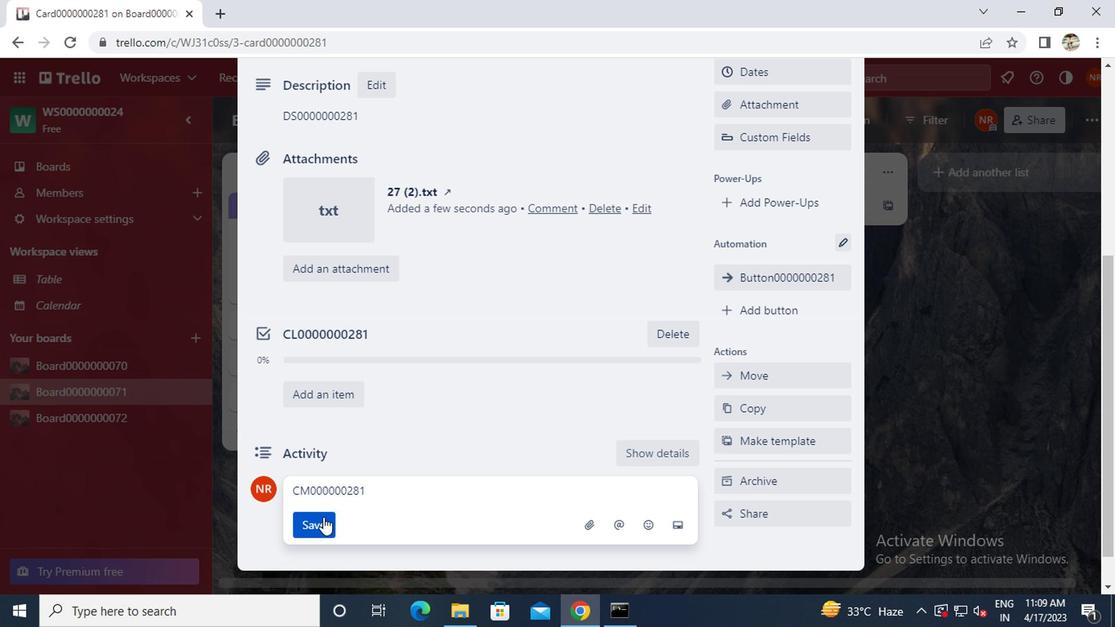
Action: Mouse pressed left at (317, 523)
Screenshot: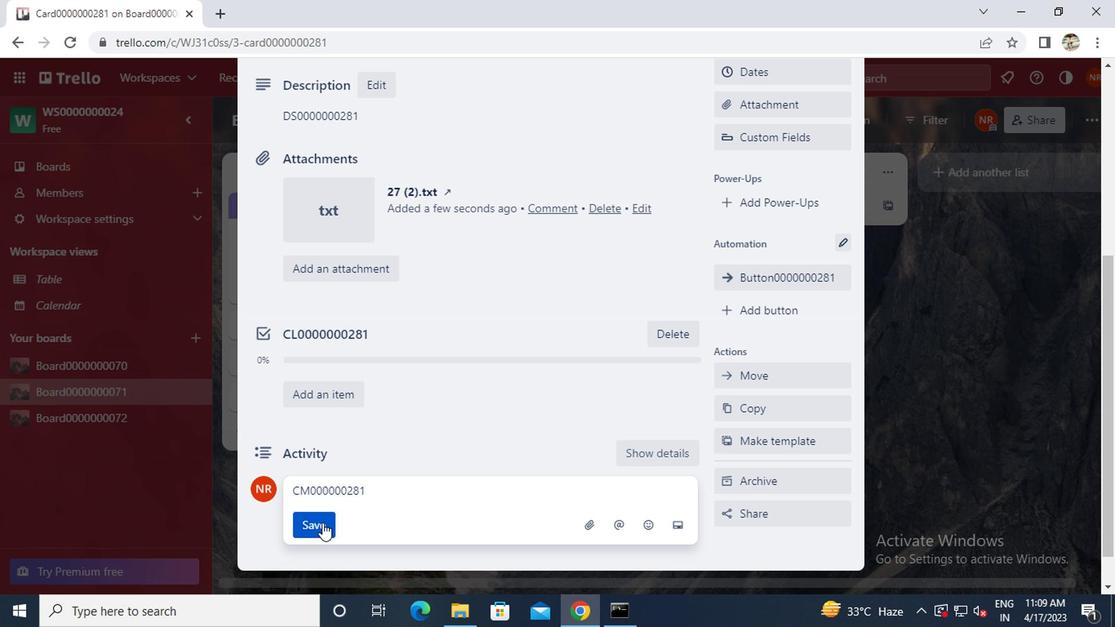 
Action: Mouse moved to (327, 521)
Screenshot: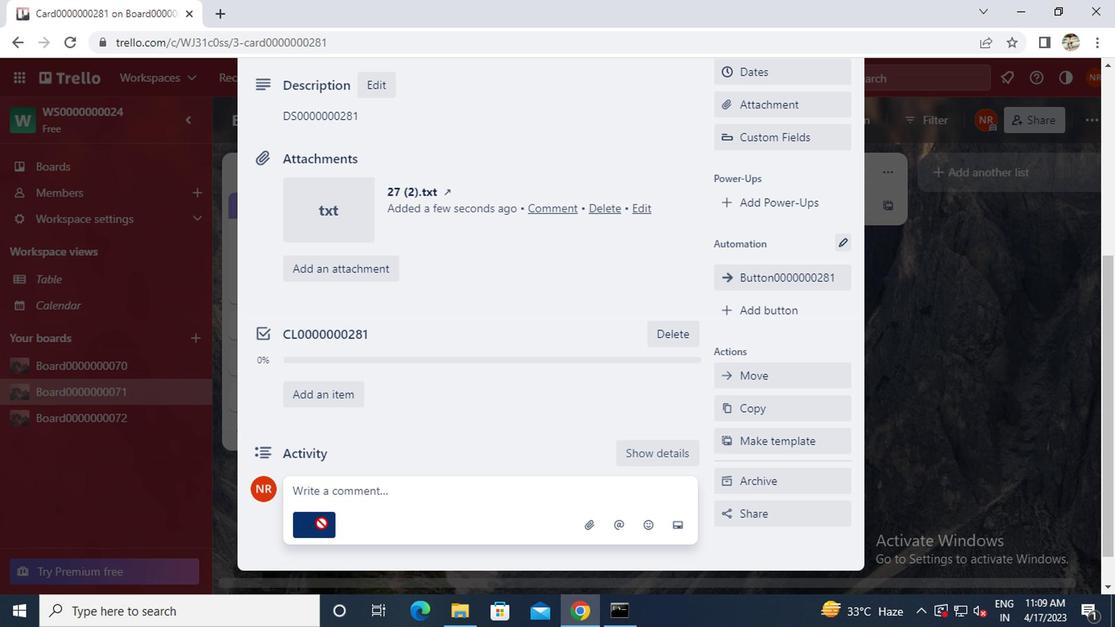 
